 Task: Create a task  Implement a new remote desktop solution for a company's clients , assign it to team member softage.2@softage.net in the project AgilePilot and update the status of the task to  On Track  , set the priority of the task to Low
Action: Mouse moved to (70, 48)
Screenshot: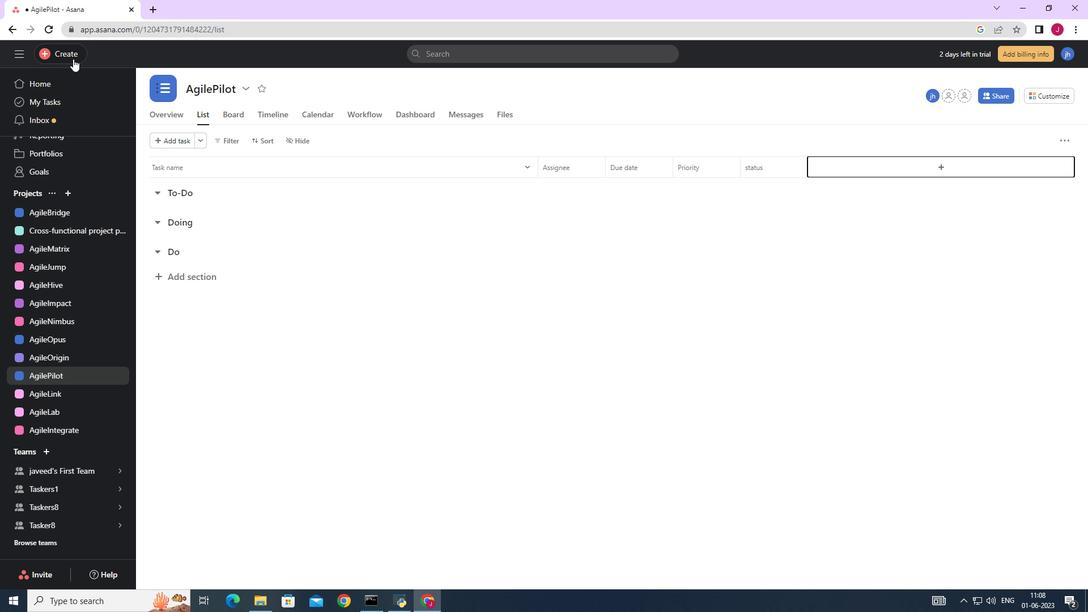 
Action: Mouse pressed left at (70, 48)
Screenshot: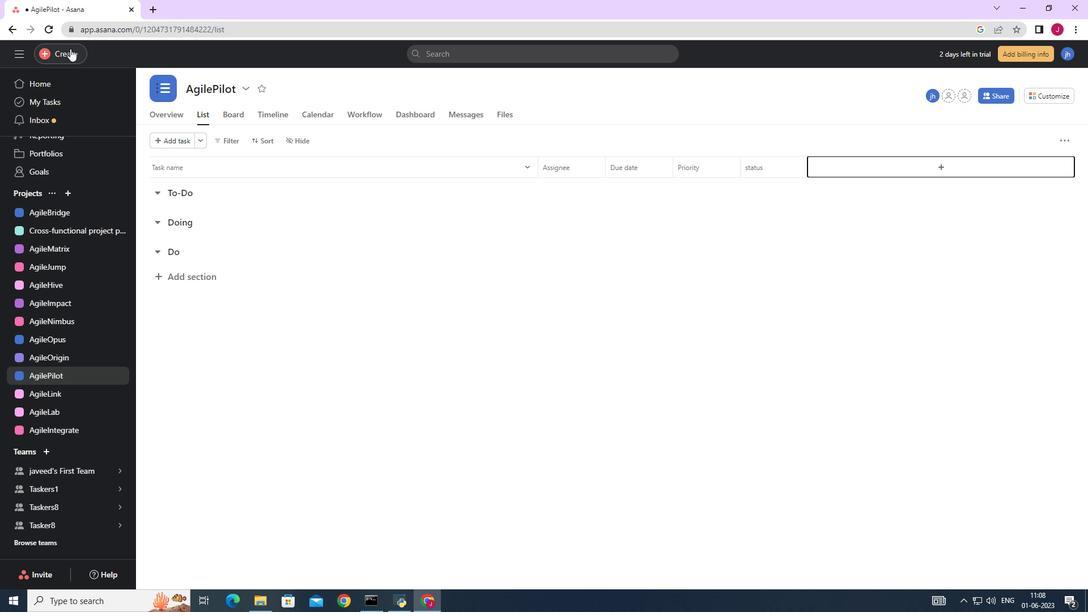 
Action: Mouse moved to (138, 58)
Screenshot: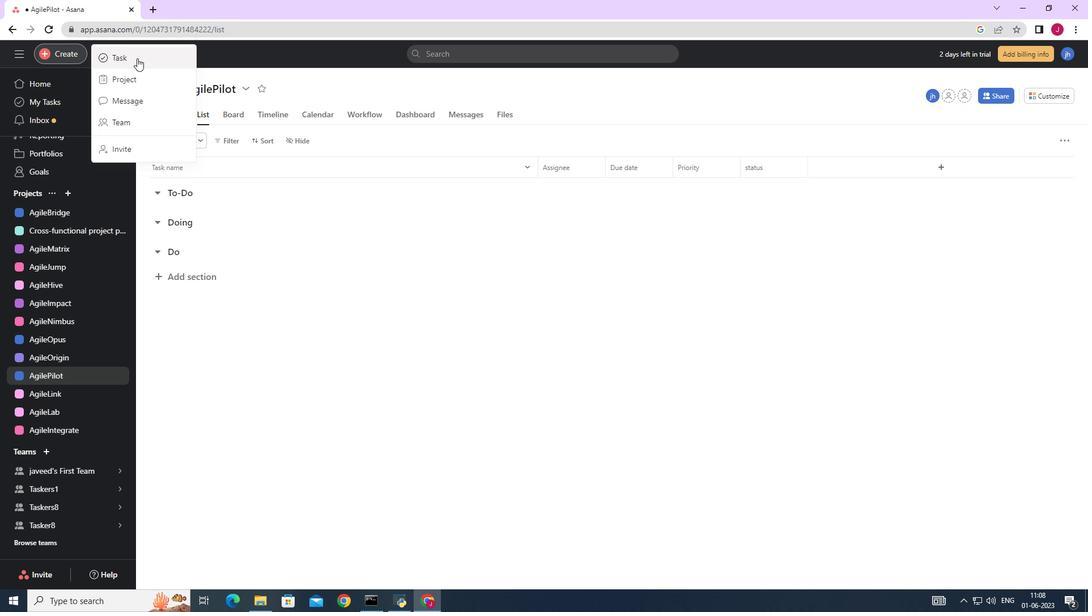 
Action: Mouse pressed left at (138, 58)
Screenshot: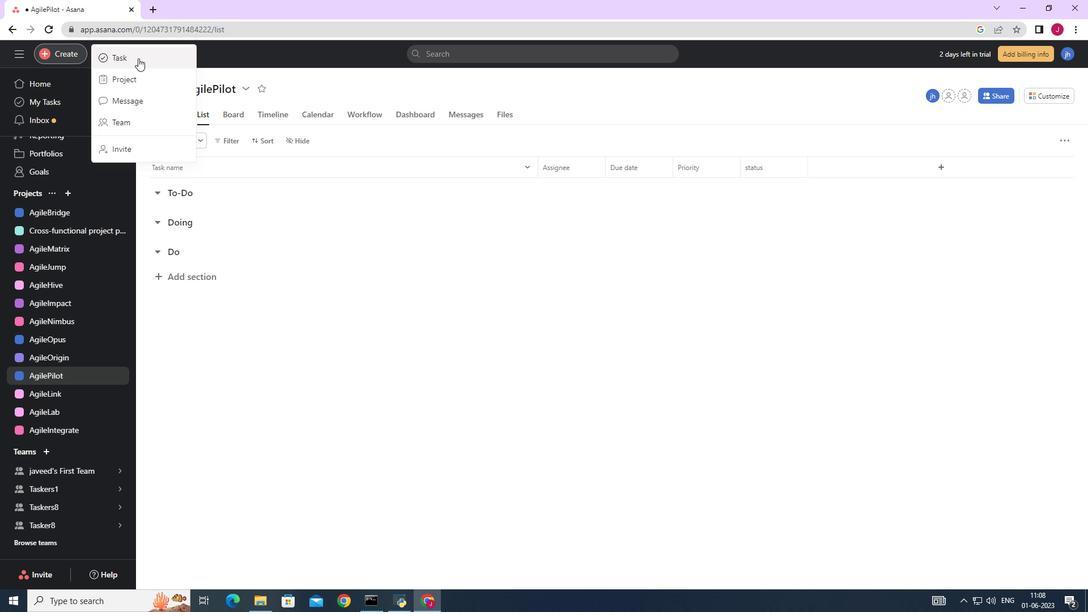 
Action: Mouse moved to (886, 377)
Screenshot: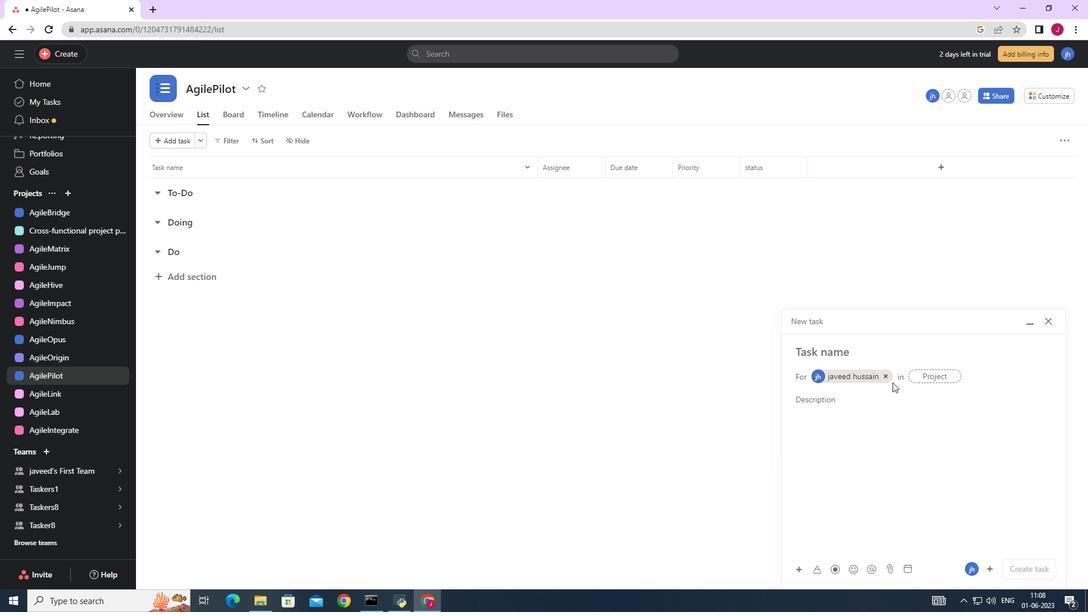 
Action: Mouse pressed left at (886, 377)
Screenshot: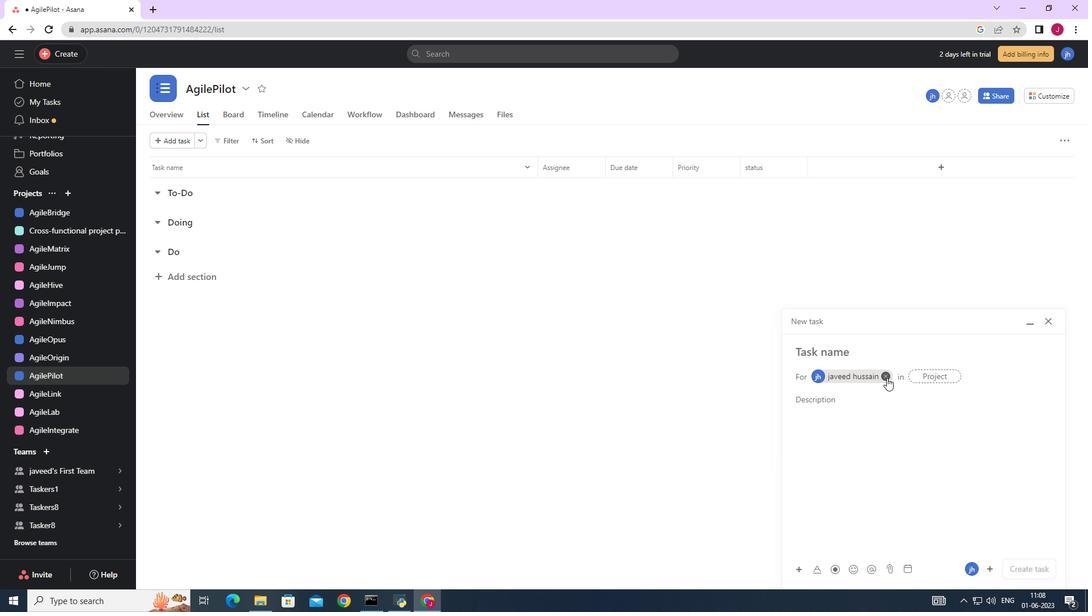
Action: Mouse moved to (819, 349)
Screenshot: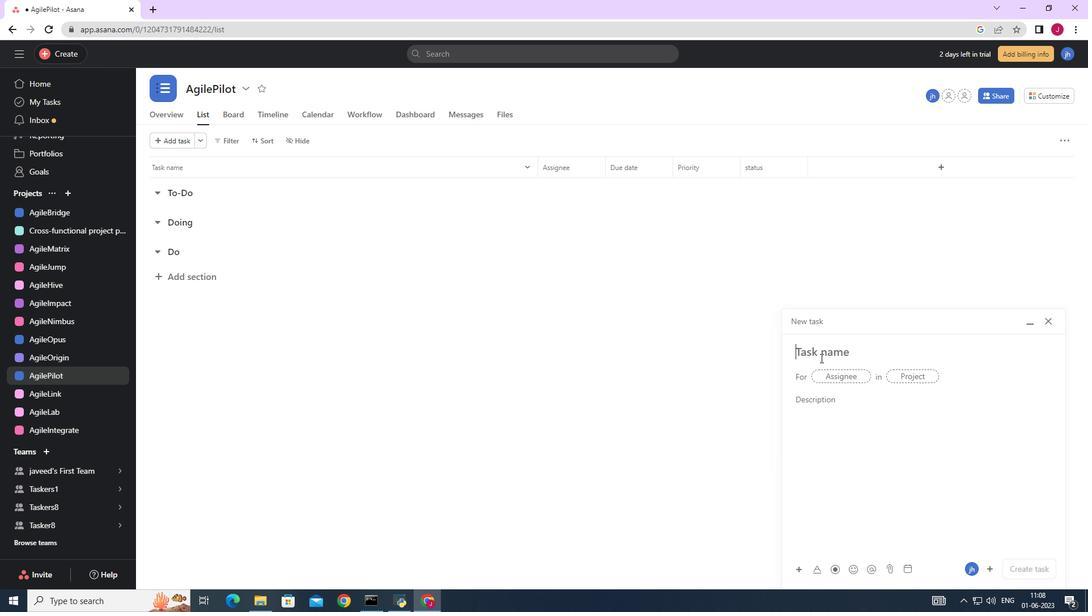 
Action: Mouse pressed left at (819, 349)
Screenshot: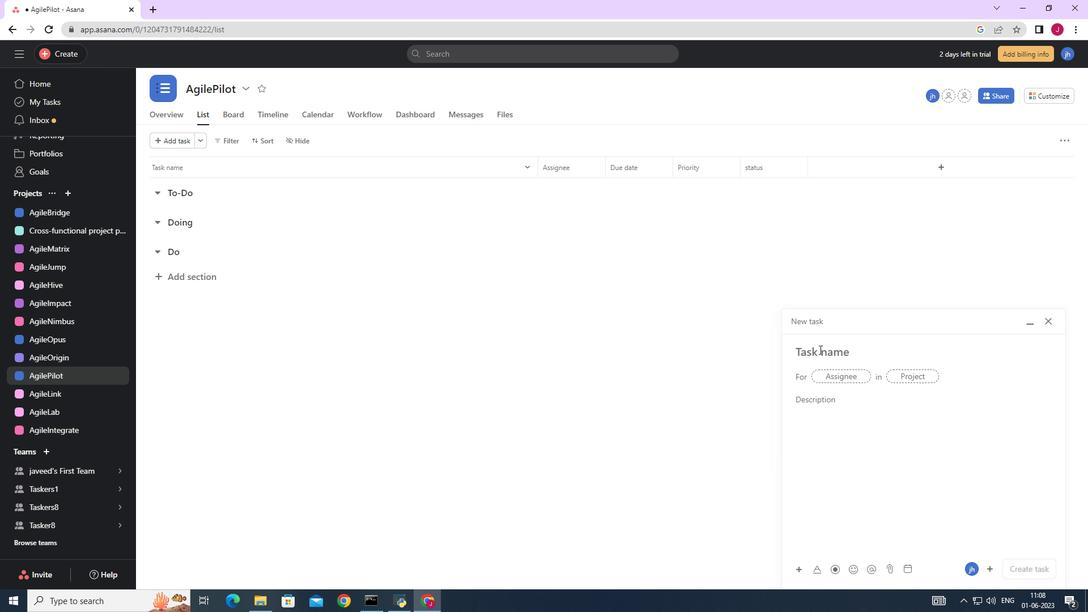 
Action: Key pressed <Key.caps_lock>I<Key.caps_lock>mplement<Key.space>a<Key.space>new<Key.space>remote<Key.space>desktop<Key.space>solution
Screenshot: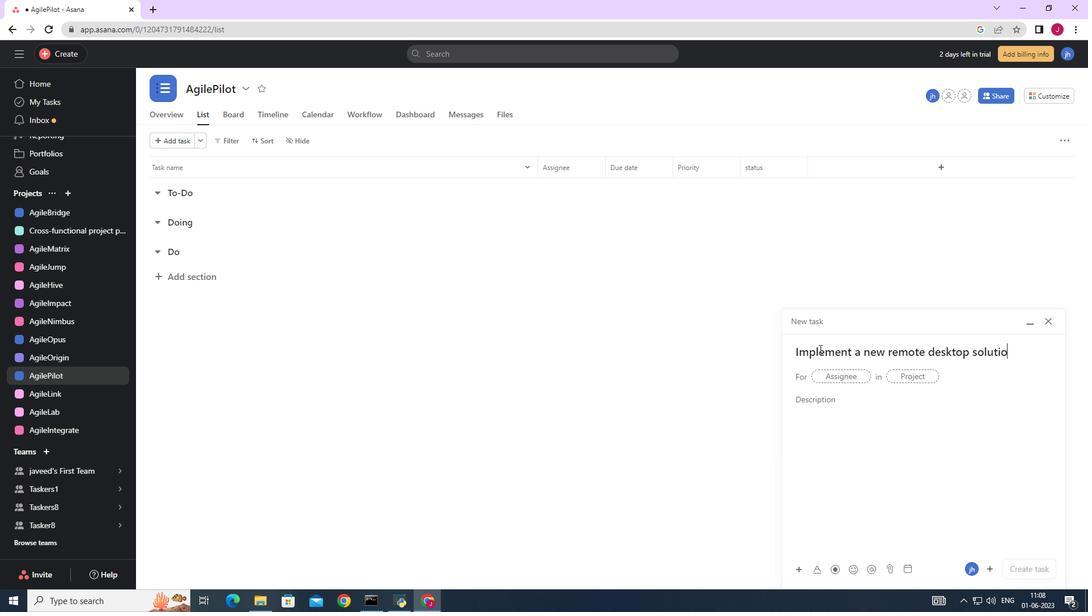 
Action: Mouse moved to (818, 348)
Screenshot: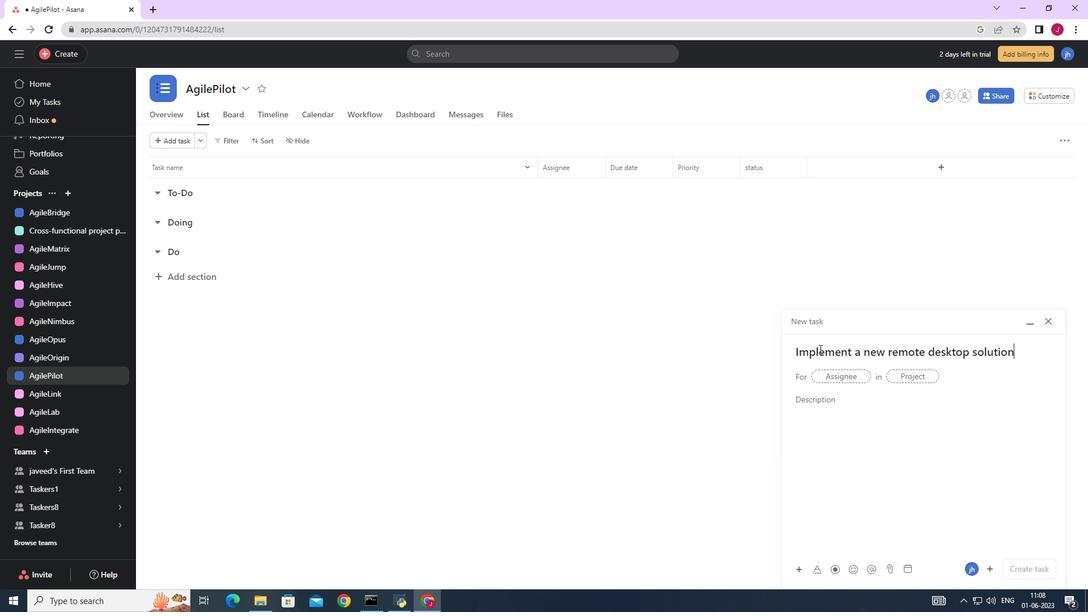 
Action: Key pressed <Key.space>for<Key.space>a<Key.space>compant<Key.backspace>y<Key.space>client
Screenshot: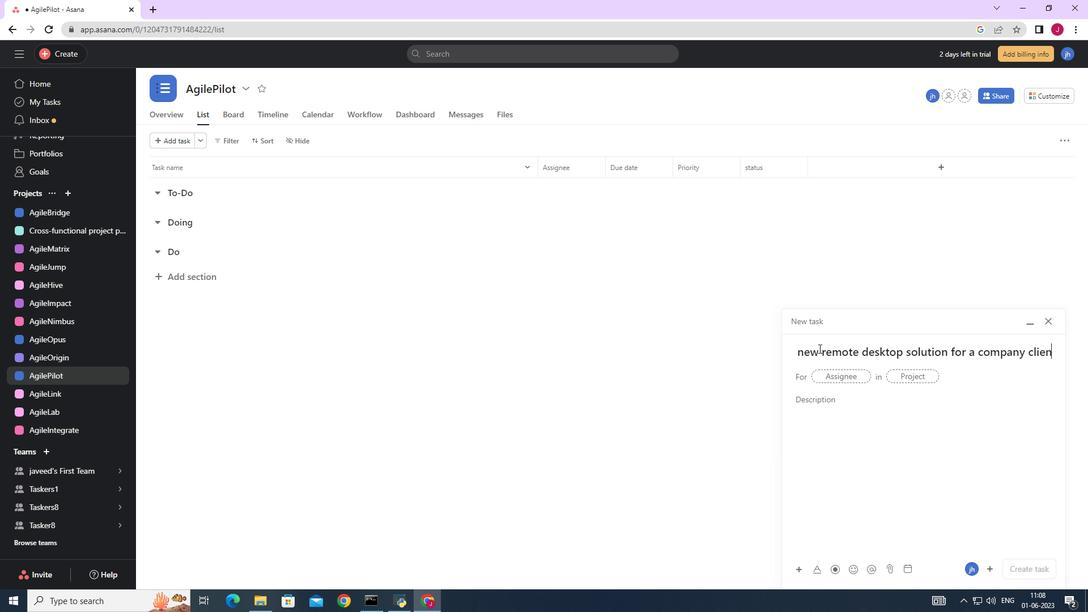 
Action: Mouse moved to (840, 378)
Screenshot: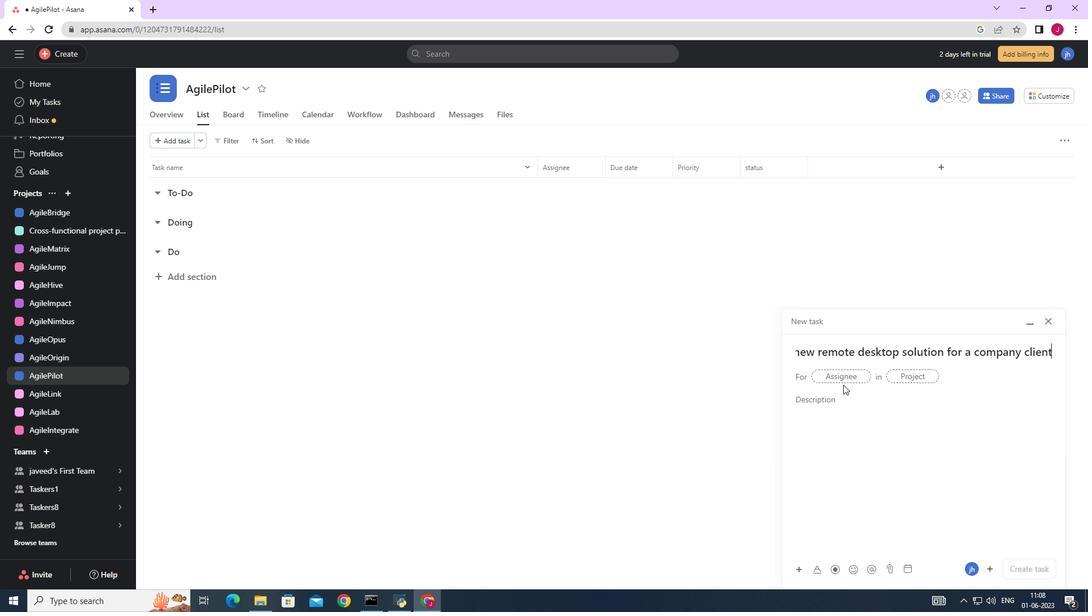 
Action: Mouse pressed left at (840, 378)
Screenshot: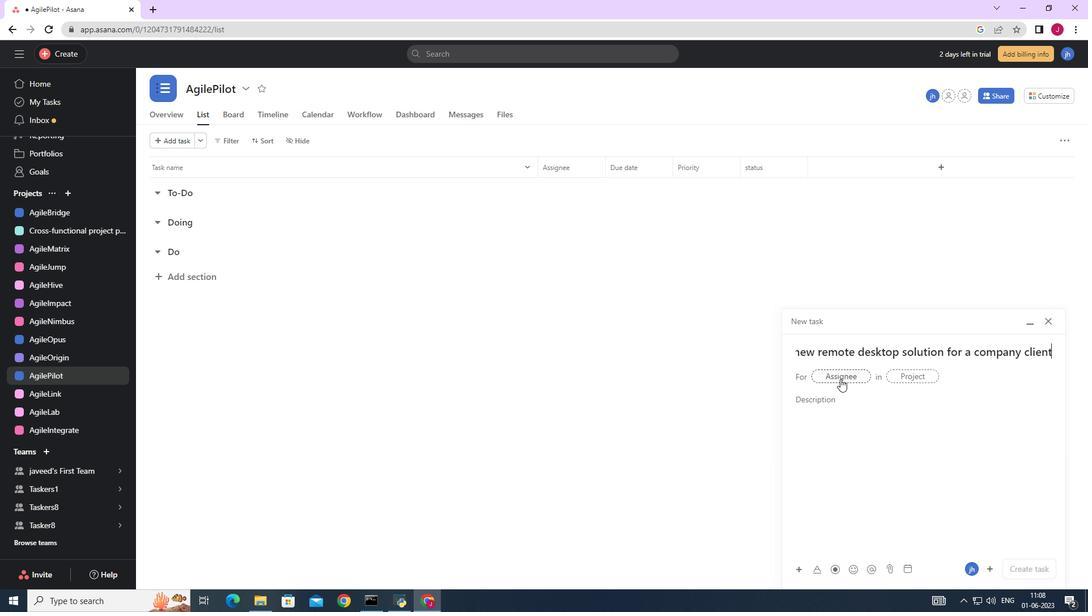 
Action: Mouse moved to (826, 383)
Screenshot: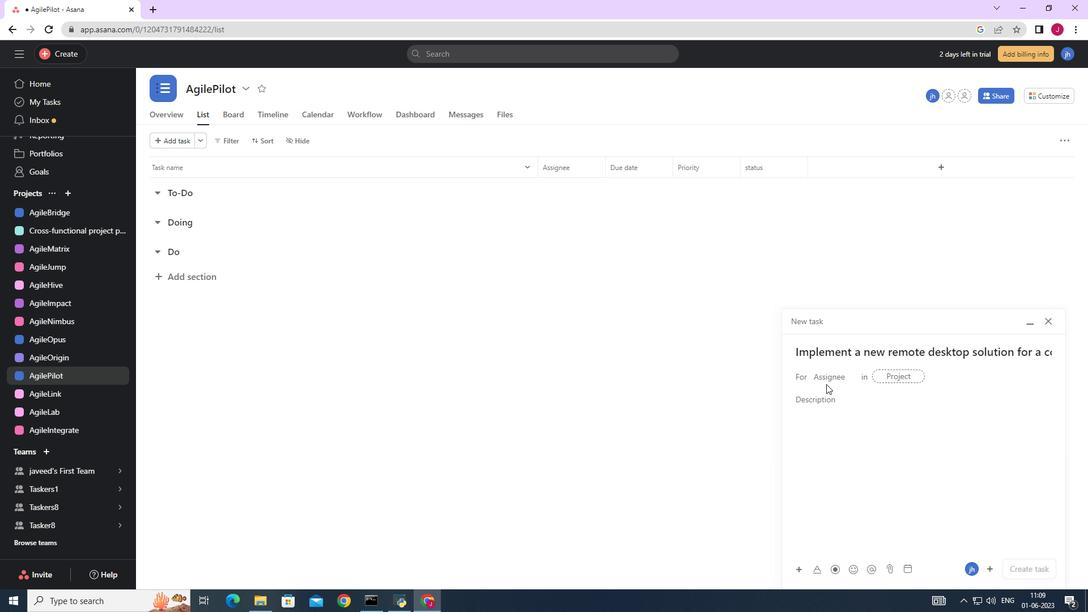 
Action: Key pressed softage,<Key.backspace>.2
Screenshot: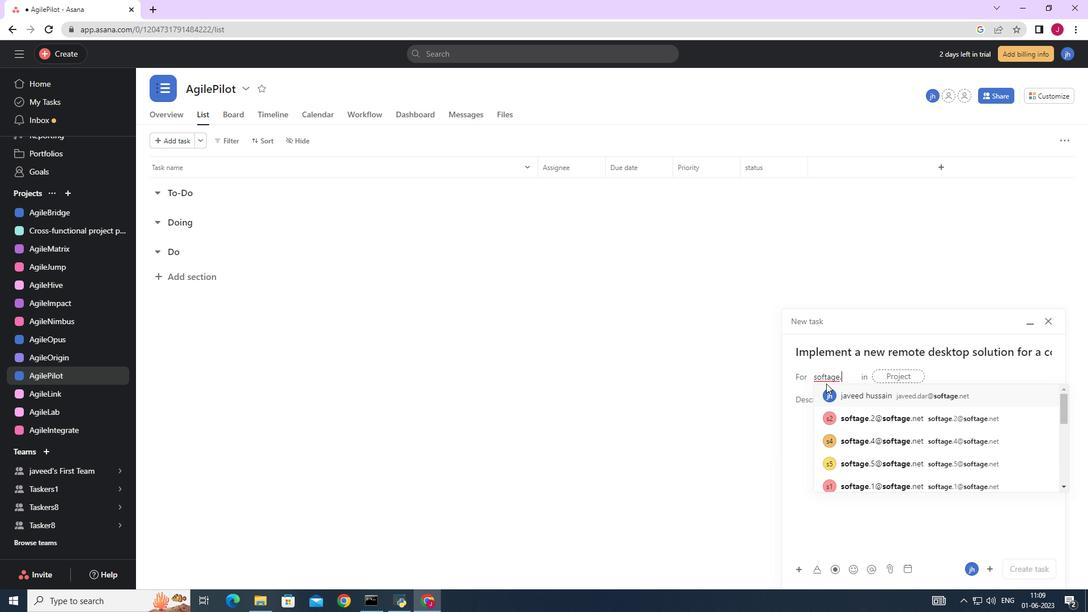 
Action: Mouse moved to (865, 392)
Screenshot: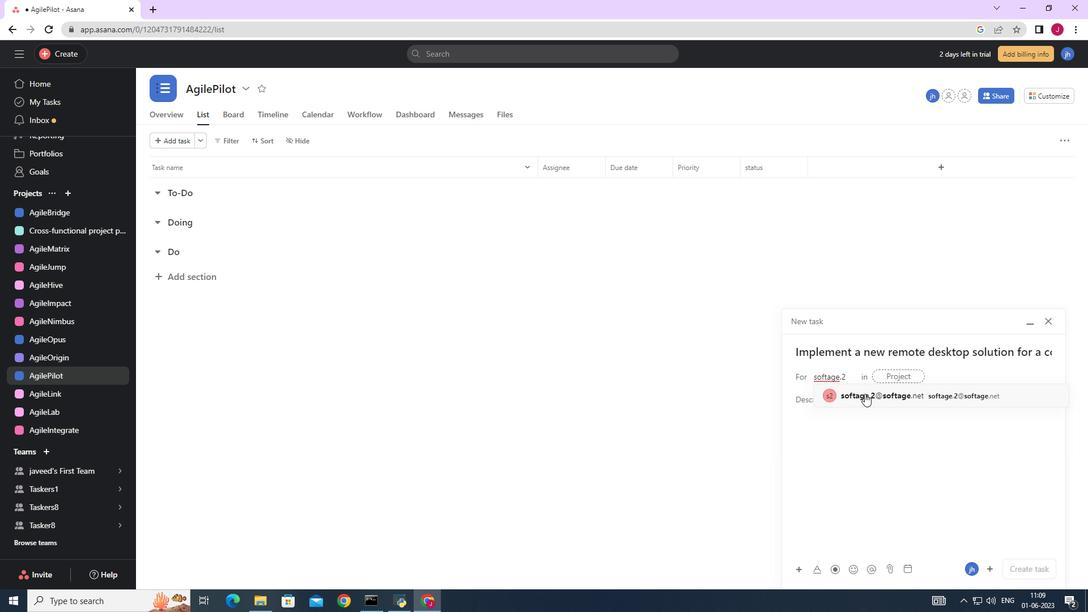 
Action: Mouse pressed left at (865, 392)
Screenshot: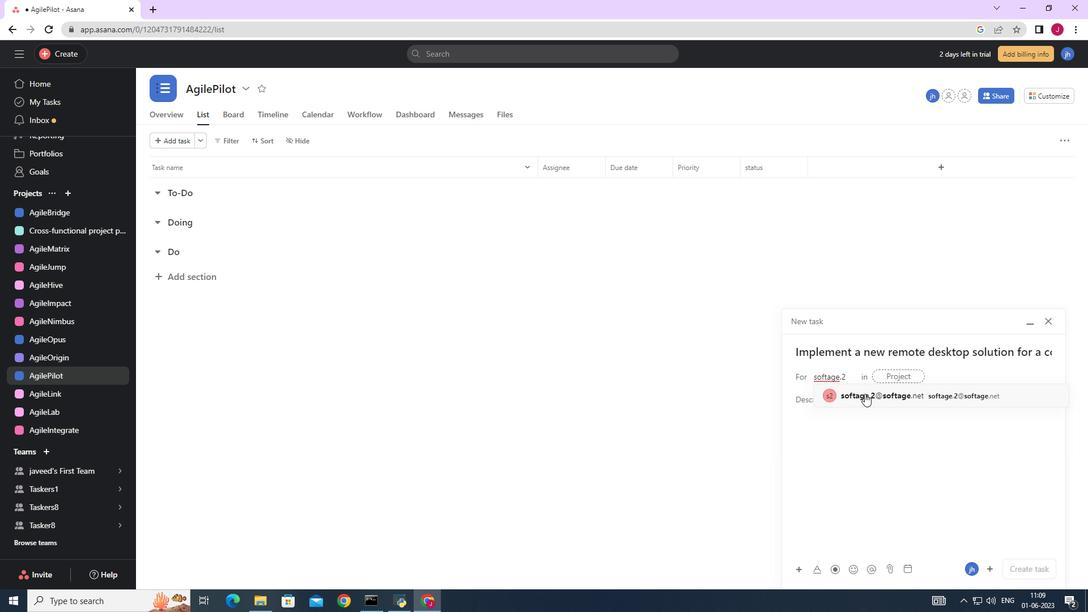 
Action: Mouse moved to (738, 392)
Screenshot: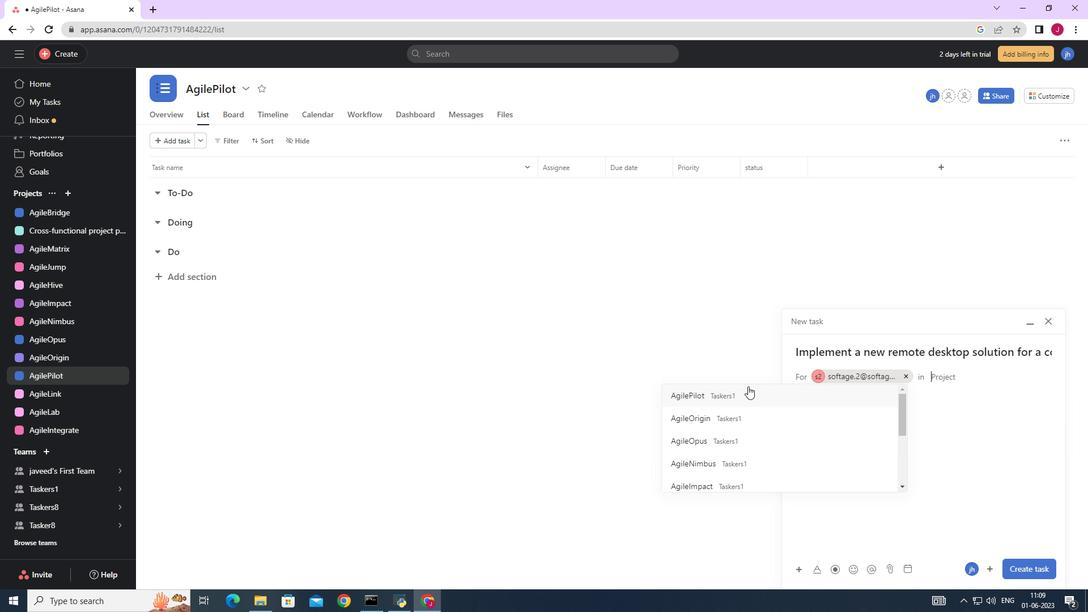 
Action: Mouse pressed left at (738, 392)
Screenshot: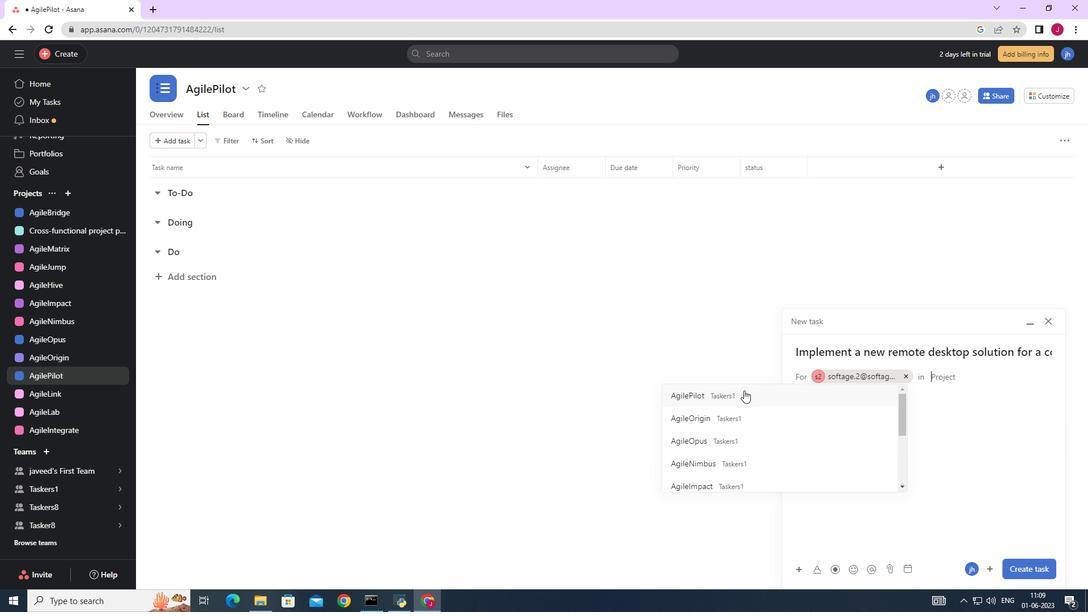 
Action: Mouse moved to (854, 406)
Screenshot: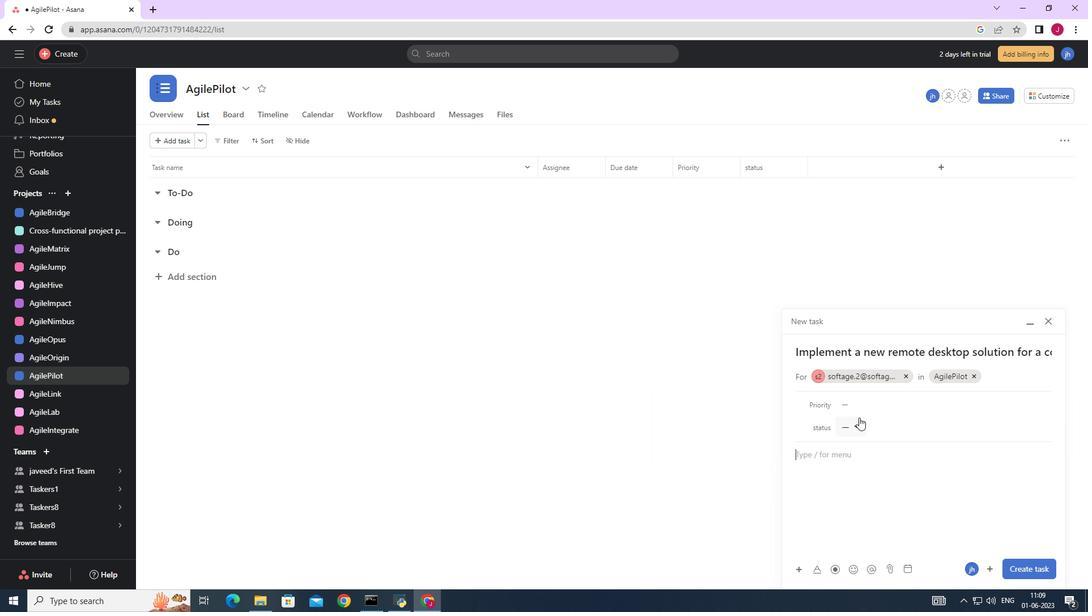 
Action: Mouse pressed left at (854, 406)
Screenshot: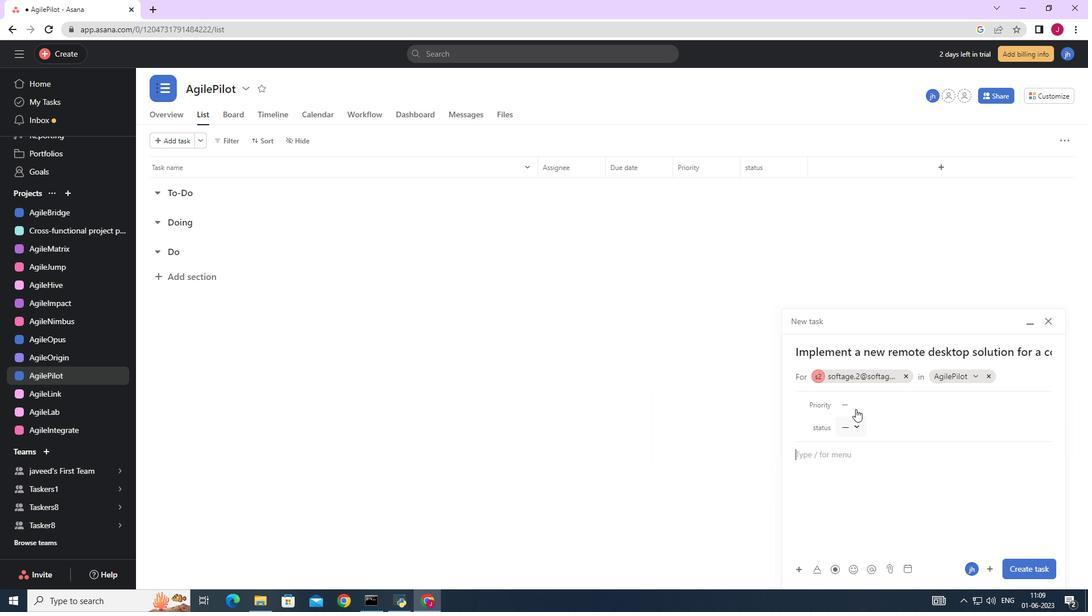 
Action: Mouse moved to (868, 481)
Screenshot: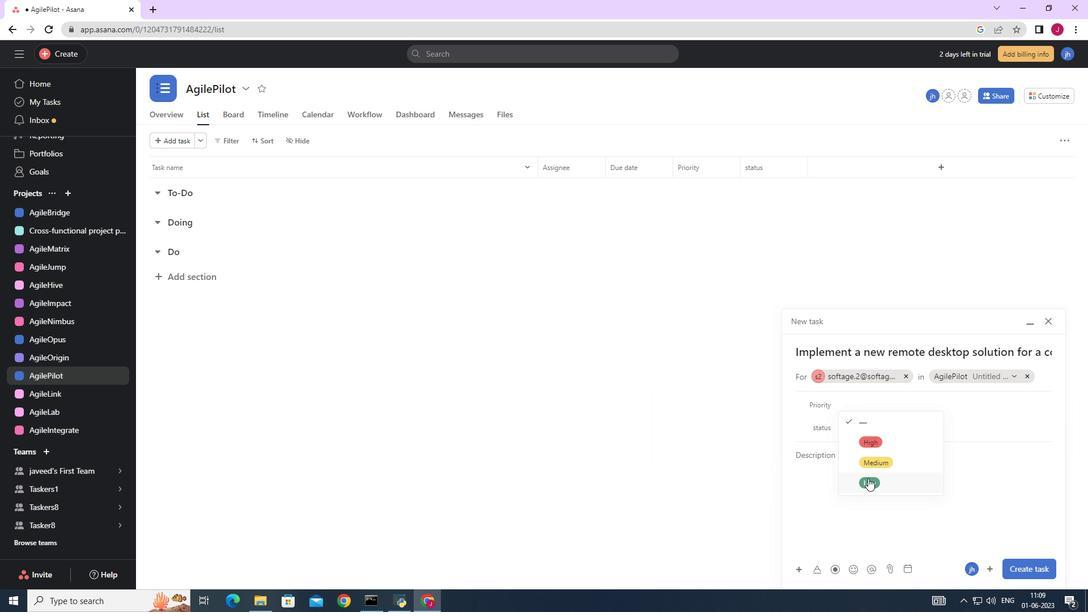 
Action: Mouse pressed left at (868, 481)
Screenshot: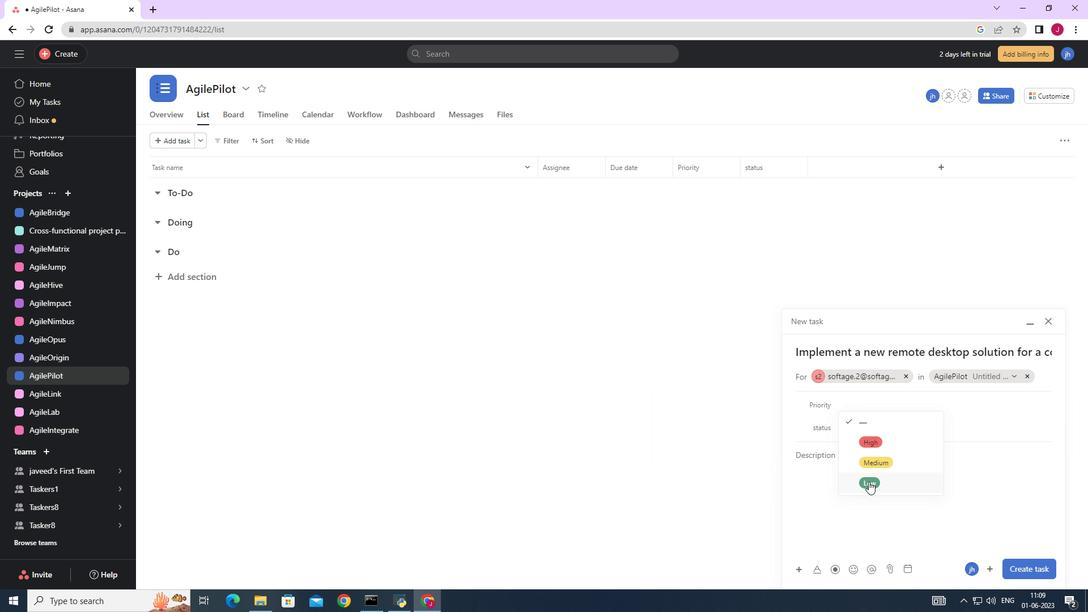 
Action: Mouse moved to (860, 419)
Screenshot: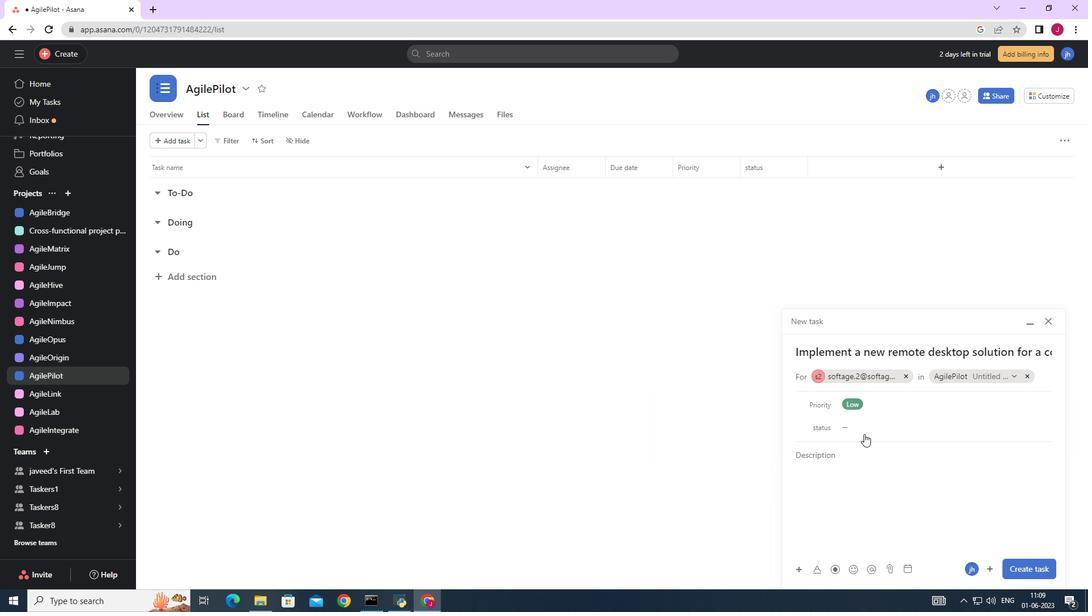 
Action: Mouse pressed left at (860, 419)
Screenshot: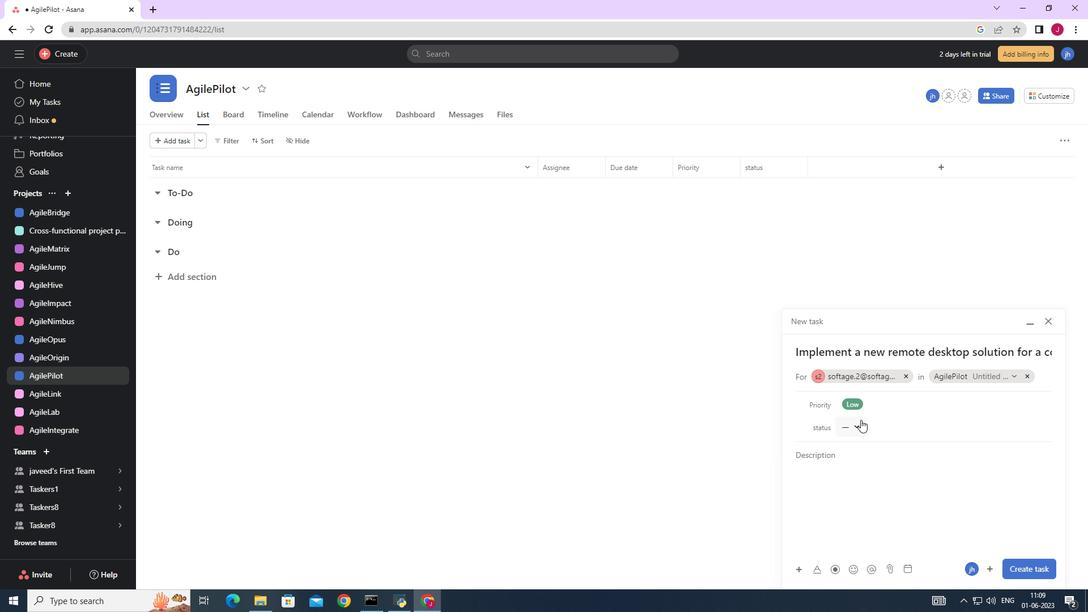 
Action: Mouse moved to (868, 460)
Screenshot: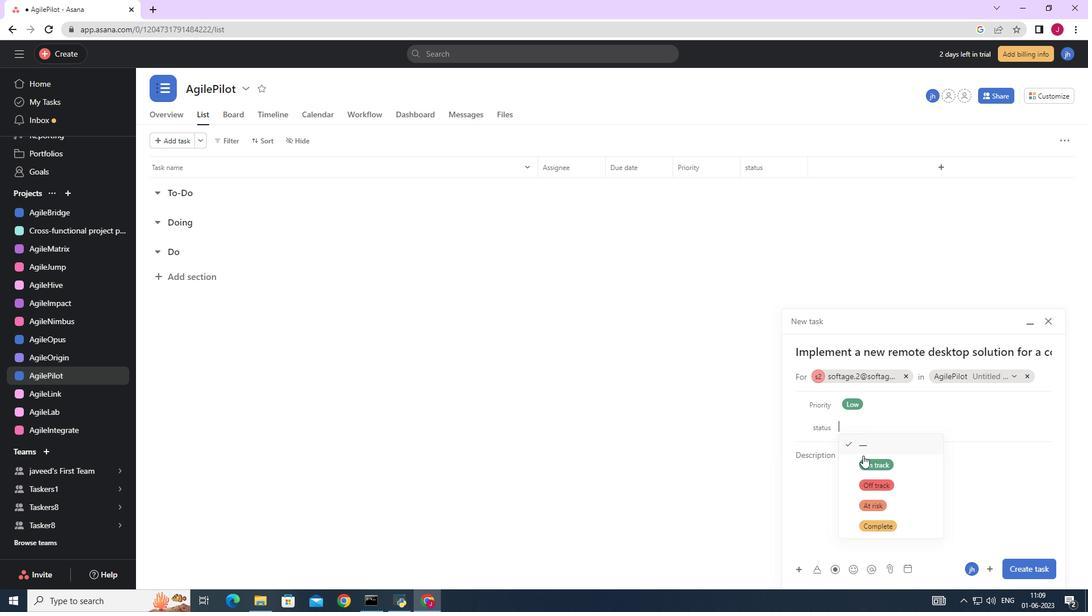 
Action: Mouse pressed left at (868, 460)
Screenshot: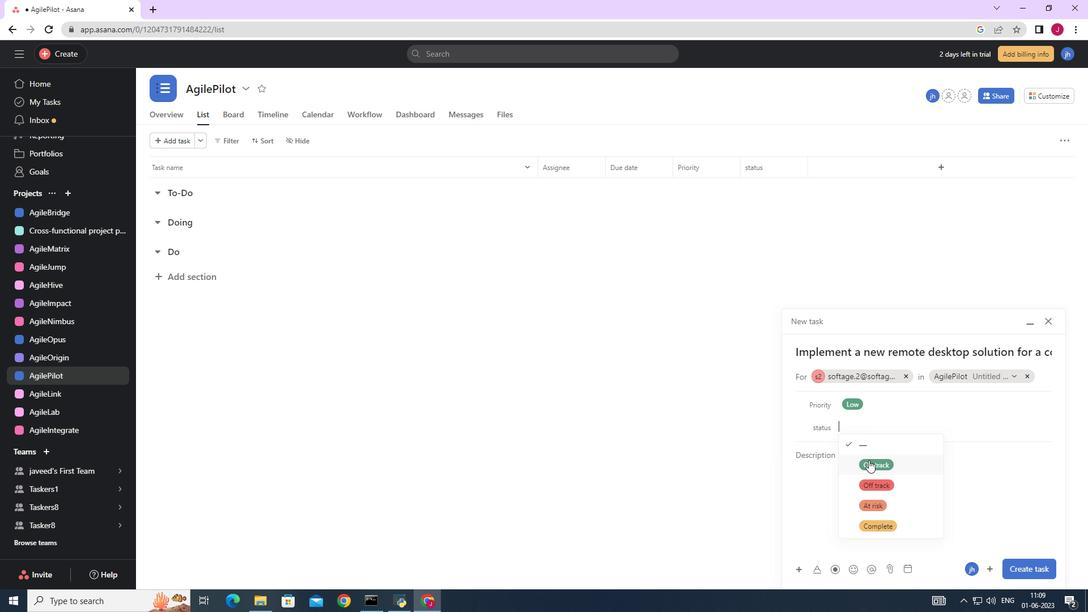 
Action: Mouse moved to (1032, 565)
Screenshot: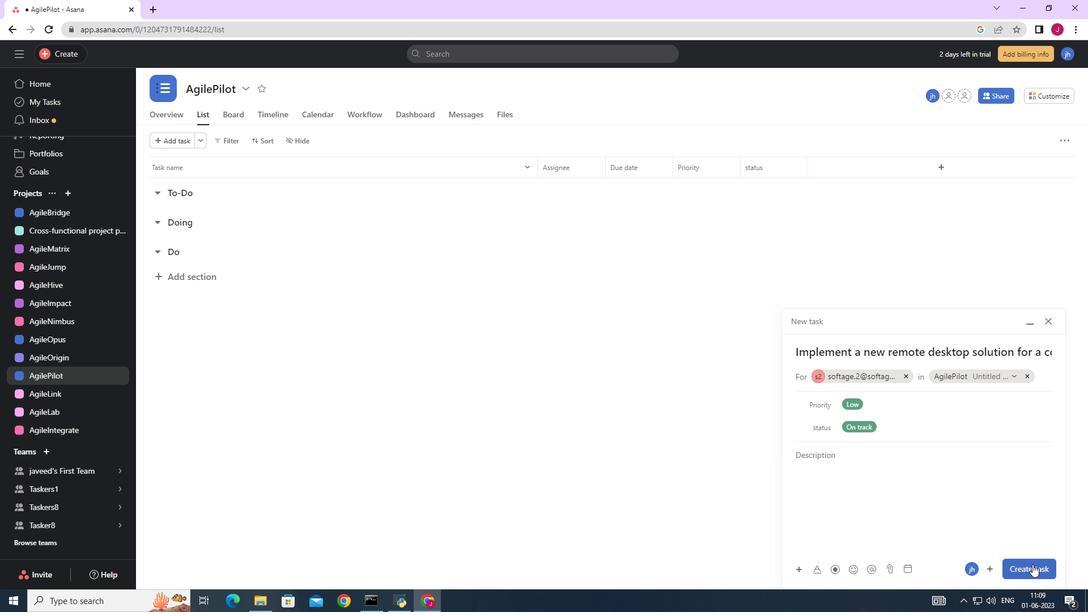 
Action: Mouse pressed left at (1032, 565)
Screenshot: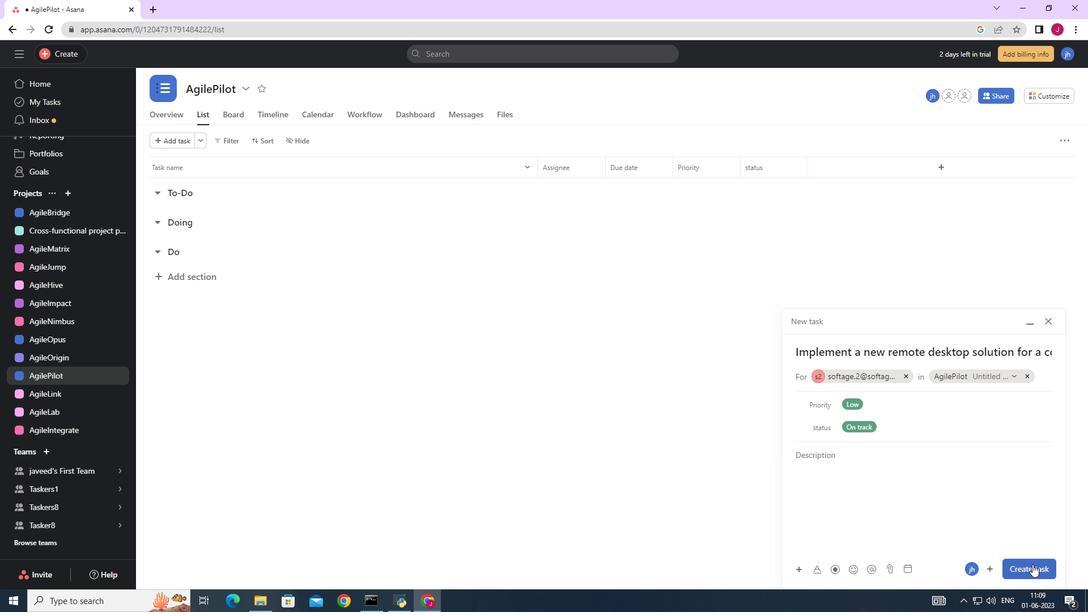 
Action: Mouse moved to (622, 461)
Screenshot: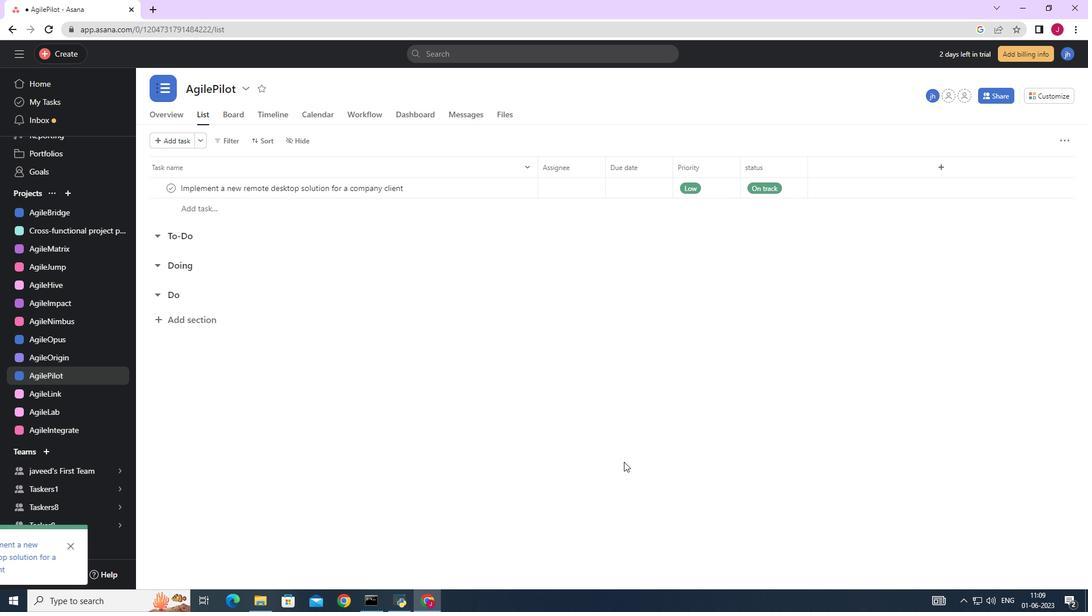 
